 Task: Locate the nearest ferry terminal to Seattle, Washington, and Vancouver, British Columbia, Canada.
Action: Mouse moved to (122, 67)
Screenshot: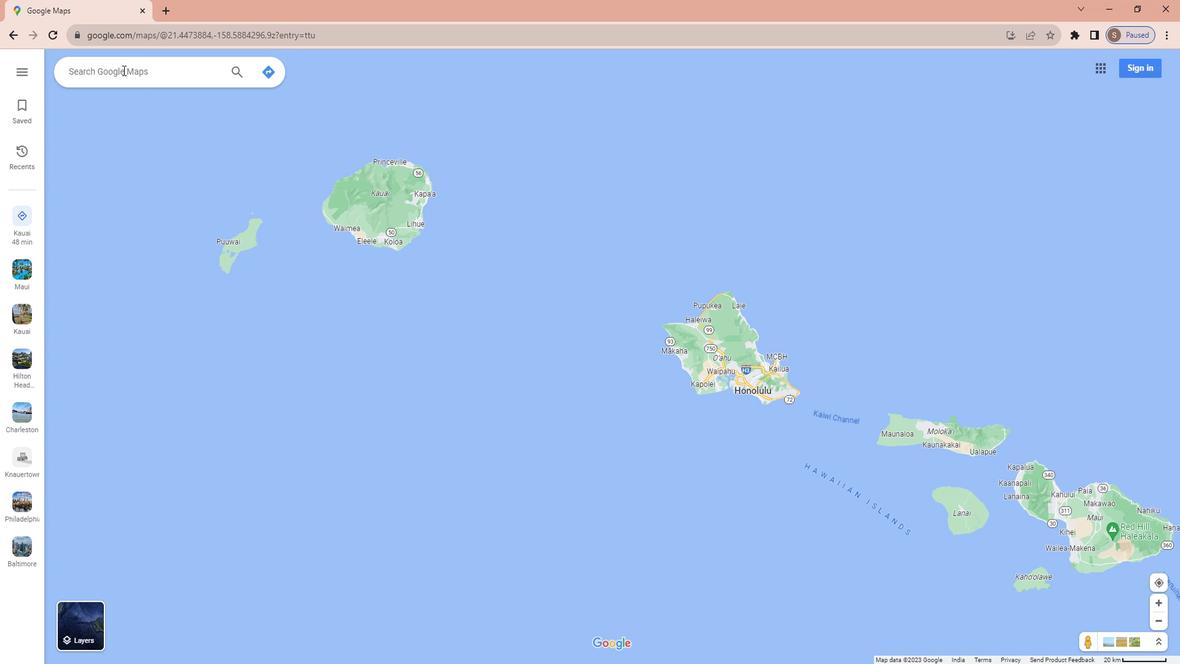 
Action: Mouse pressed left at (122, 67)
Screenshot: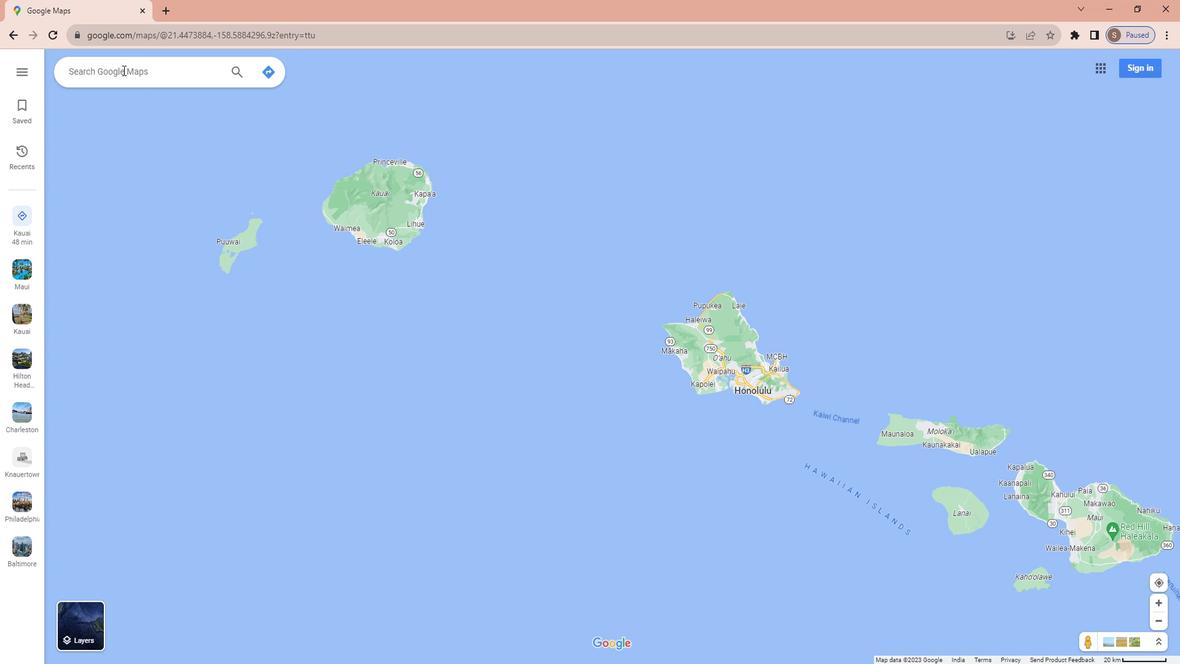 
Action: Key pressed <Key.shift>Seattle,<Key.space><Key.shift>Washington<Key.enter>
Screenshot: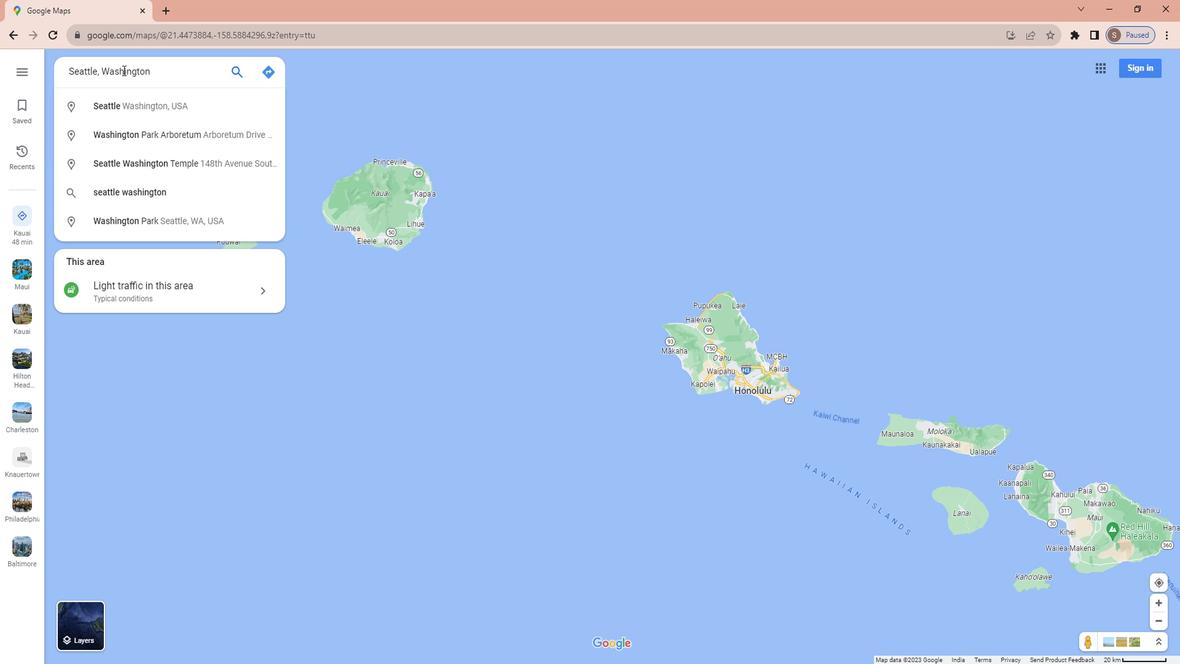 
Action: Mouse moved to (167, 274)
Screenshot: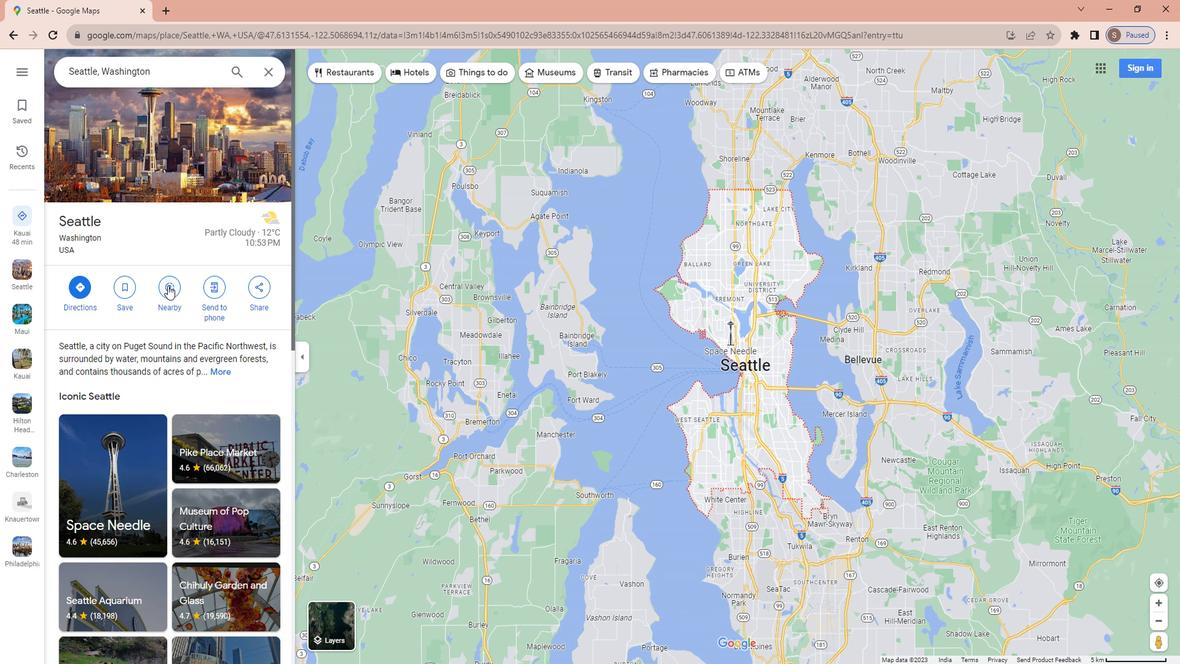 
Action: Mouse pressed left at (167, 274)
Screenshot: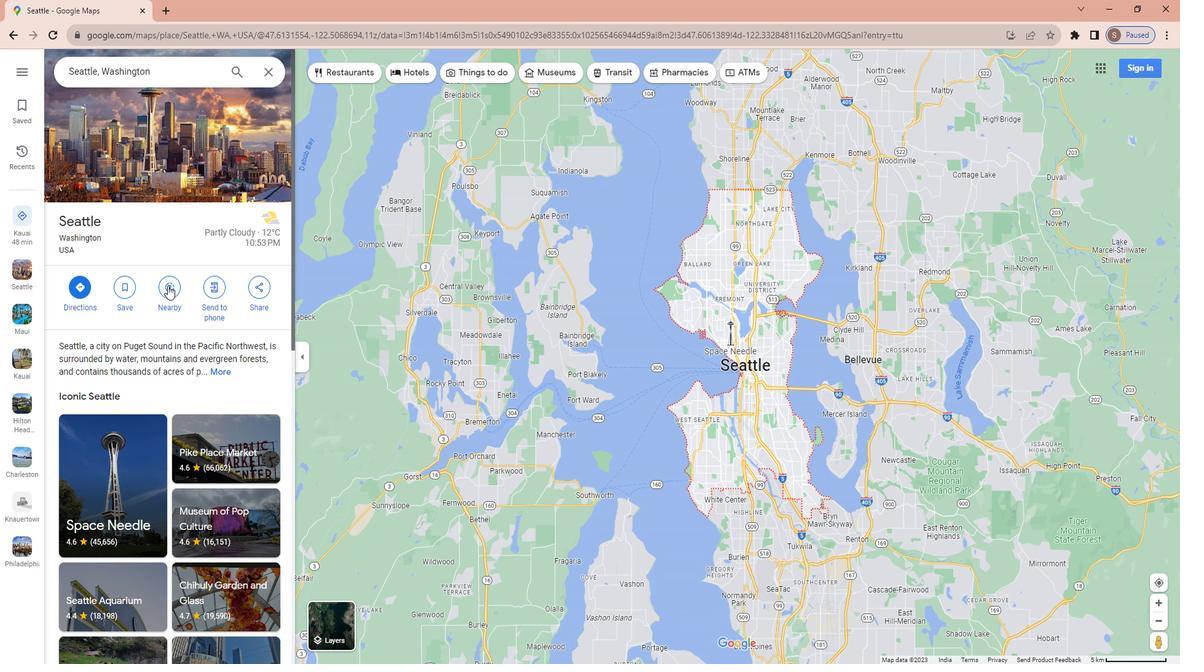 
Action: Key pressed ferry<Key.space>tr<Key.backspace>erminal<Key.enter>
Screenshot: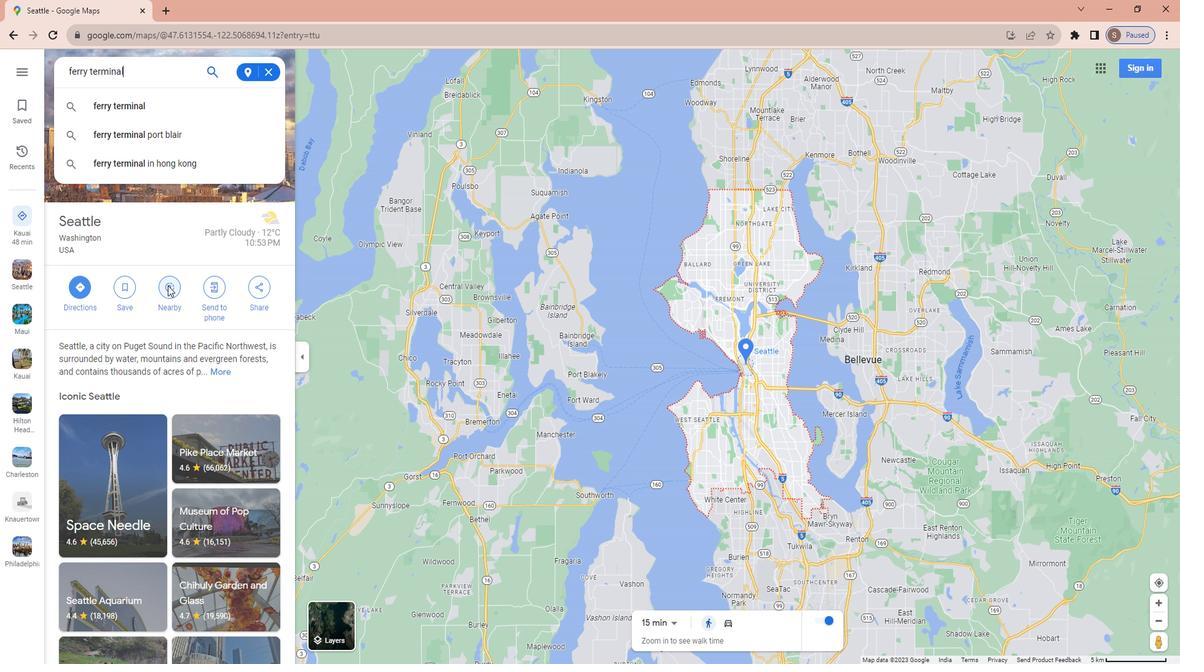 
Action: Mouse moved to (266, 68)
Screenshot: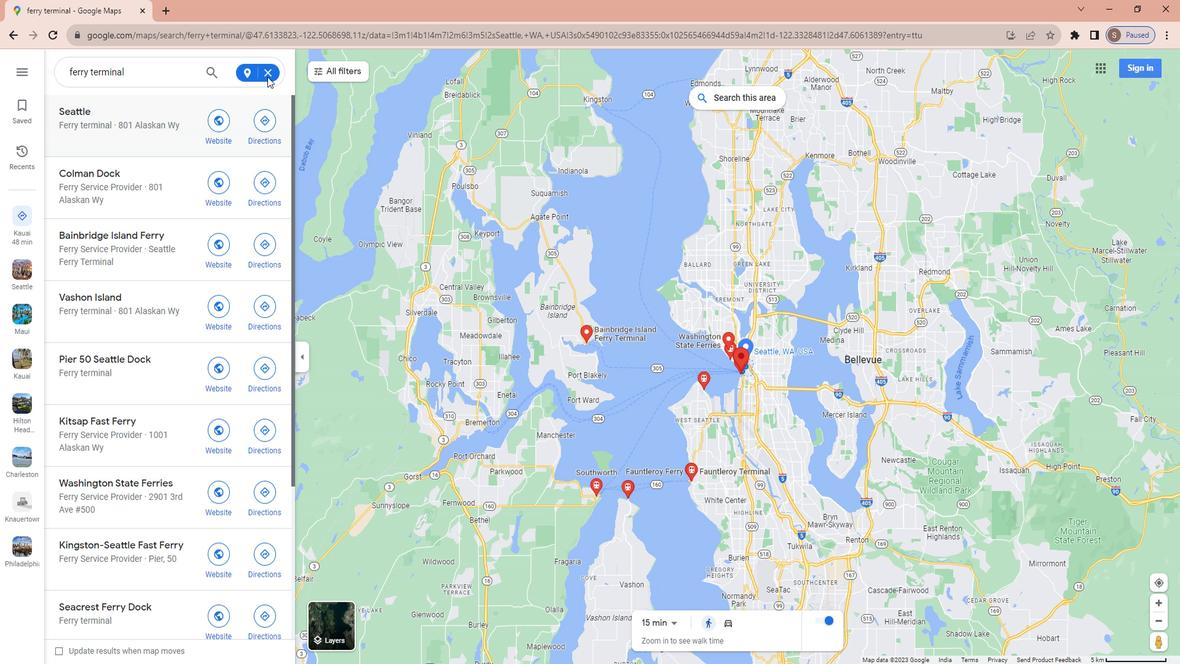 
Action: Mouse pressed left at (266, 68)
Screenshot: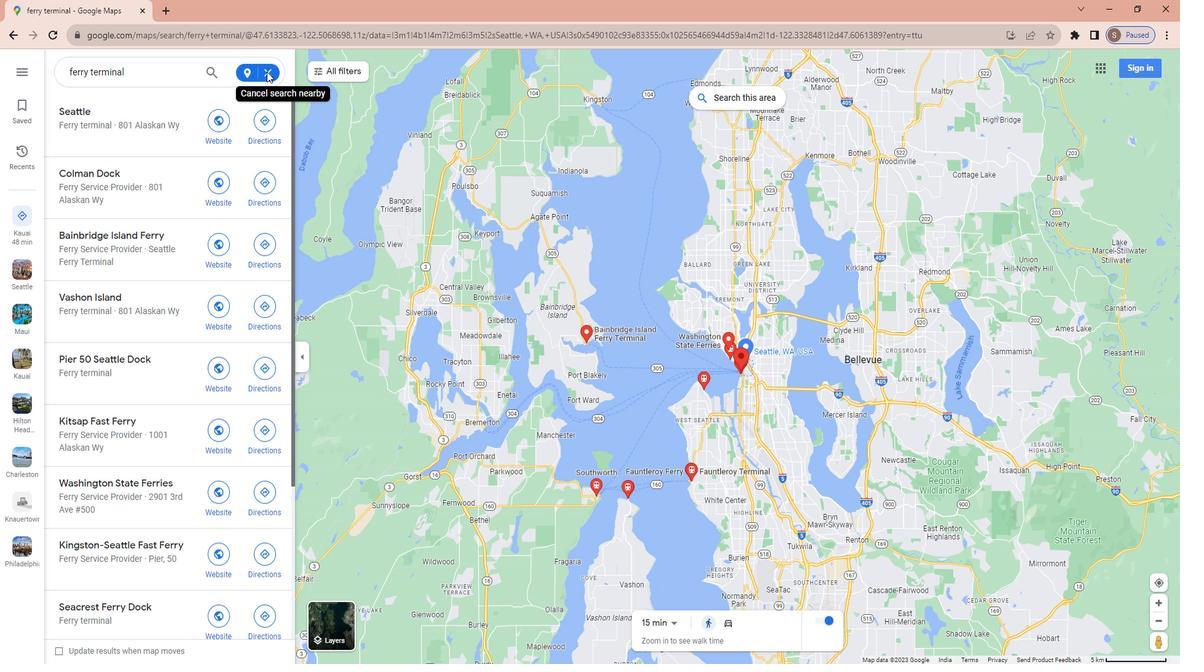 
Action: Mouse pressed left at (266, 68)
Screenshot: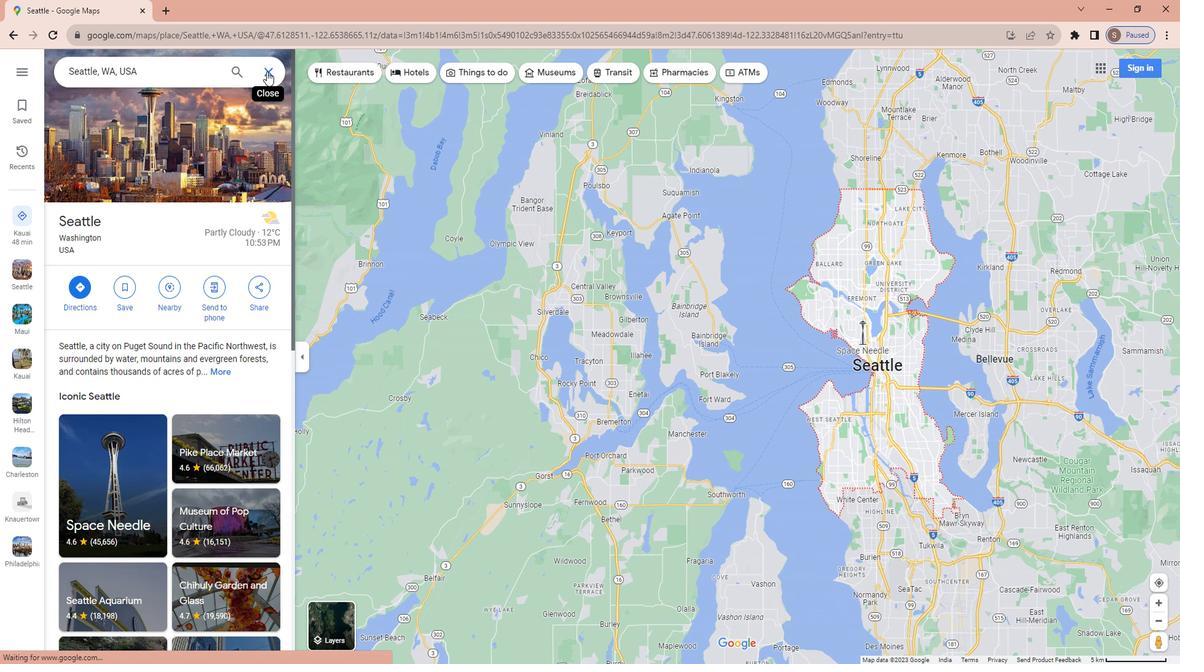 
Action: Mouse moved to (167, 66)
Screenshot: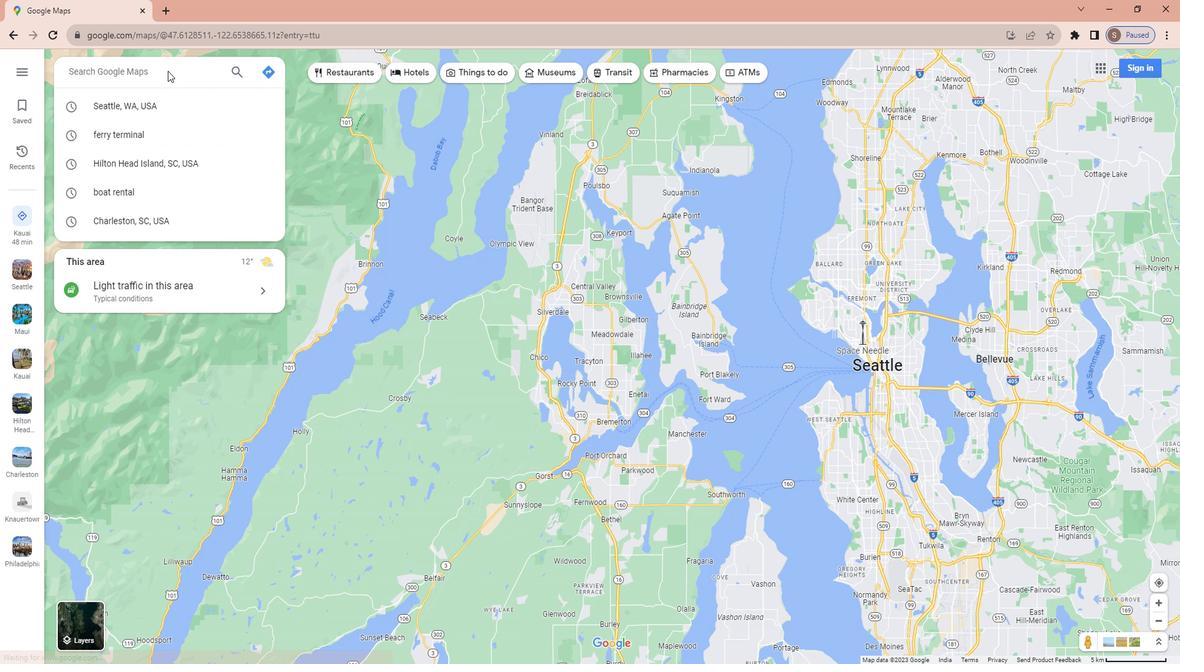 
Action: Key pressed <Key.shift>Vancouver,<Key.space><Key.shift>British<Key.space><Key.shift>Columbia,<Key.space><Key.shift><Key.shift>Canada<Key.enter>
Screenshot: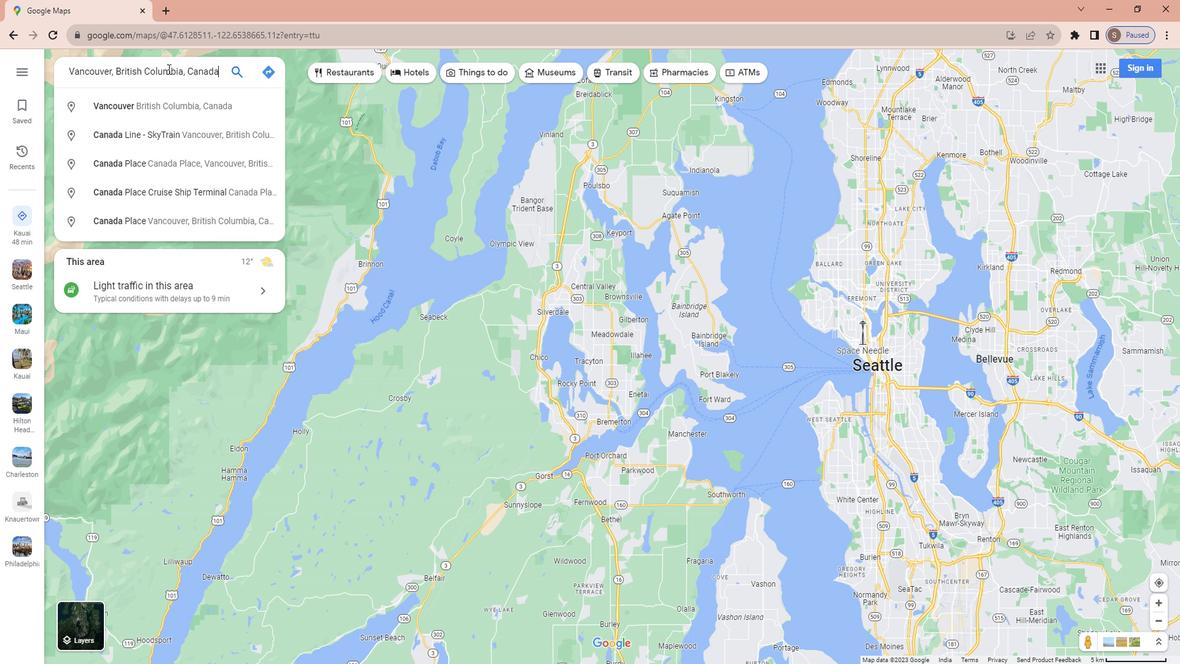 
Action: Mouse moved to (164, 273)
Screenshot: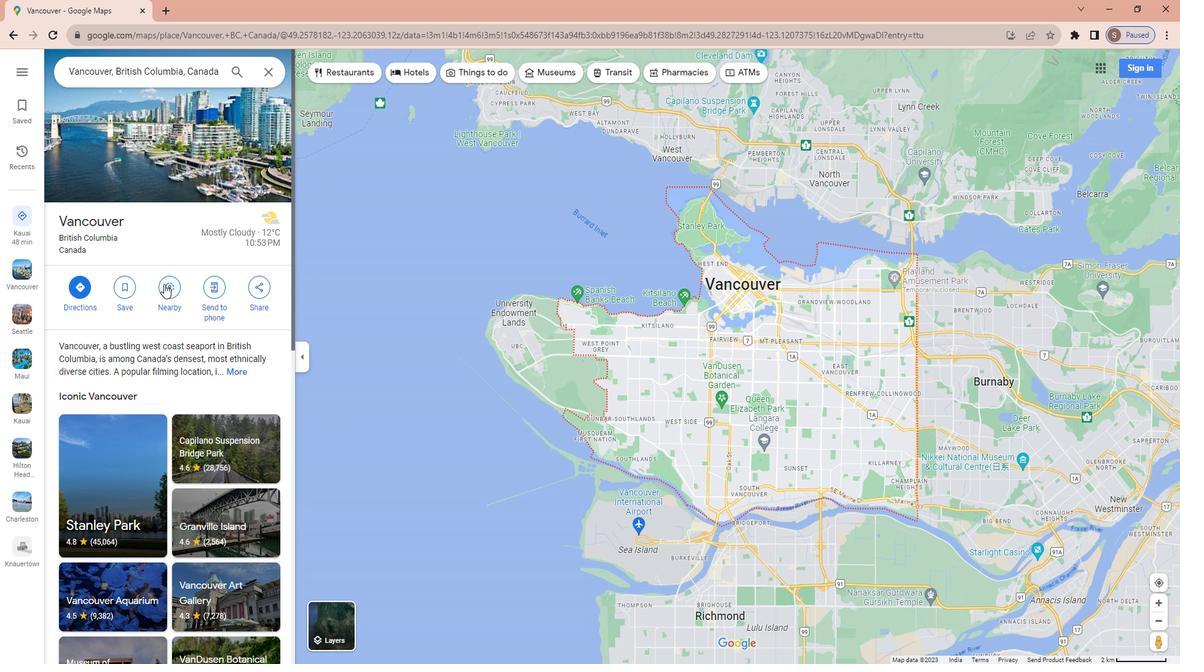 
Action: Mouse pressed left at (164, 273)
Screenshot: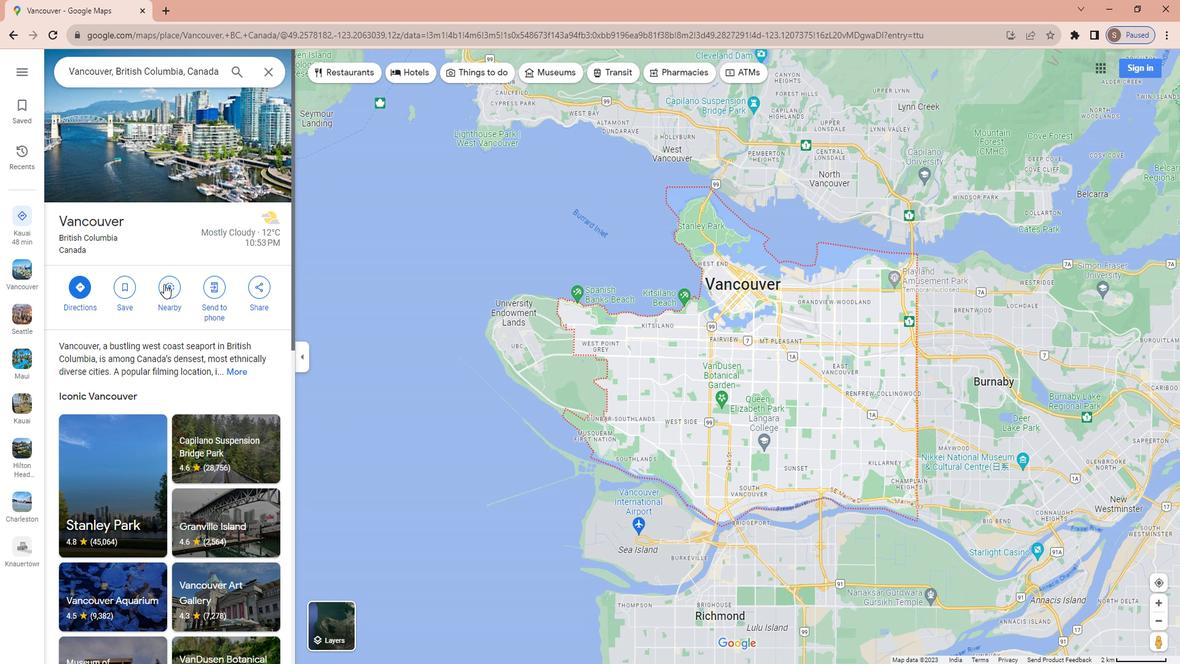 
Action: Mouse moved to (164, 266)
Screenshot: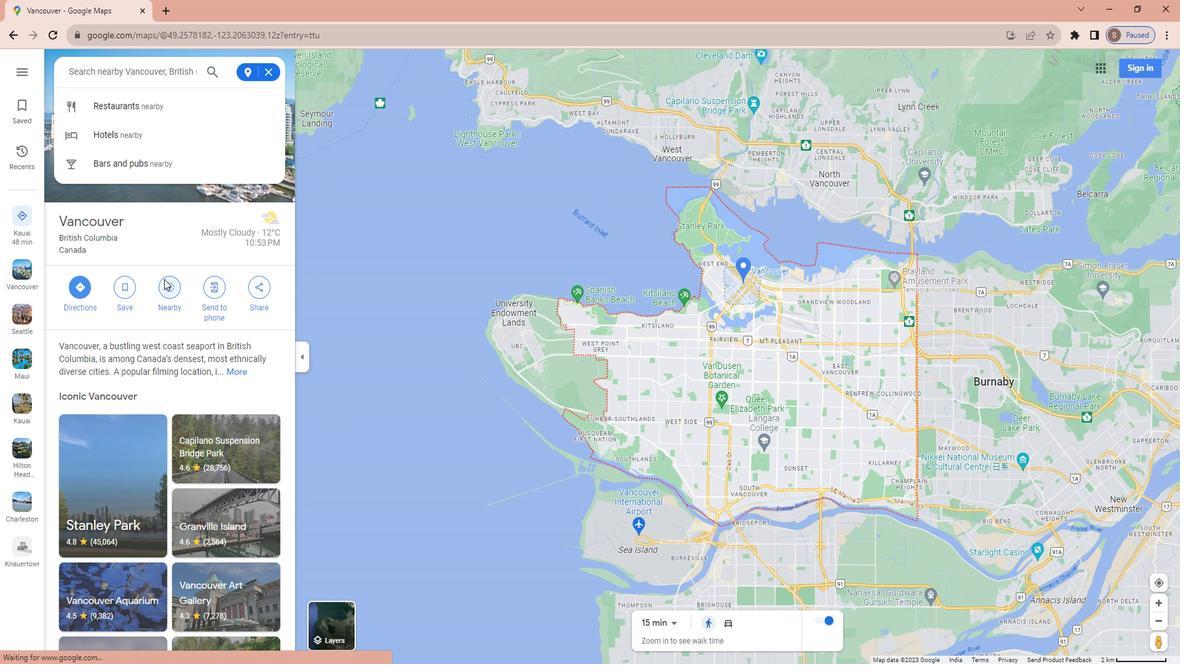
Action: Key pressed ferry<Key.space>terminal
Screenshot: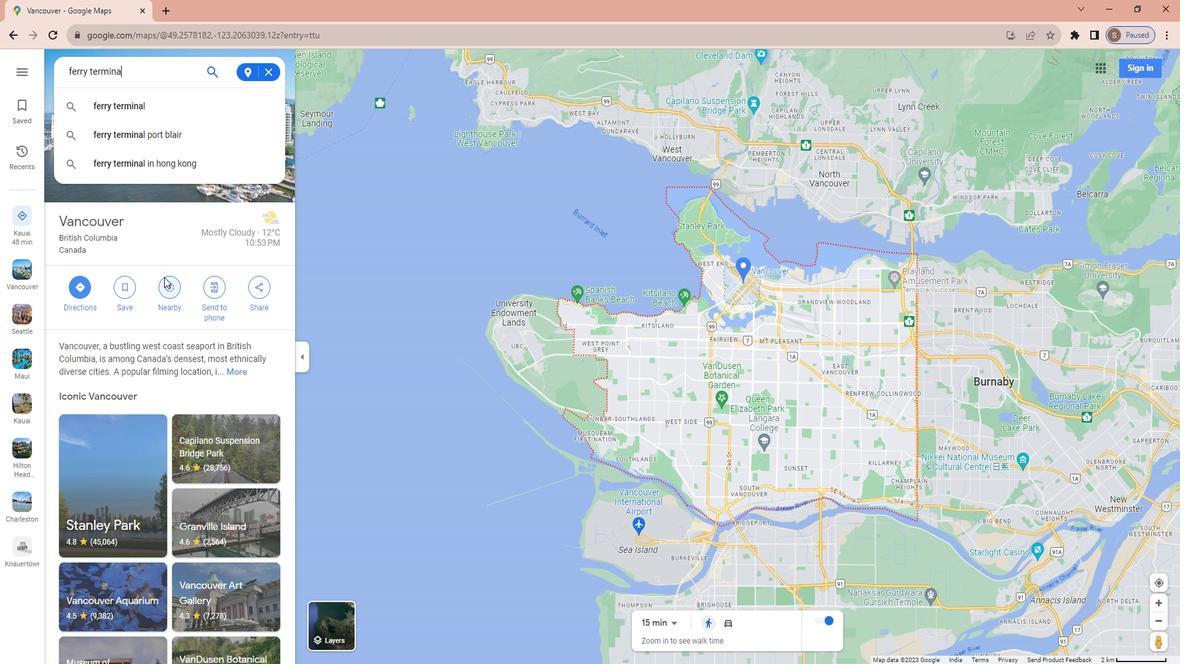 
Action: Mouse moved to (266, 226)
Screenshot: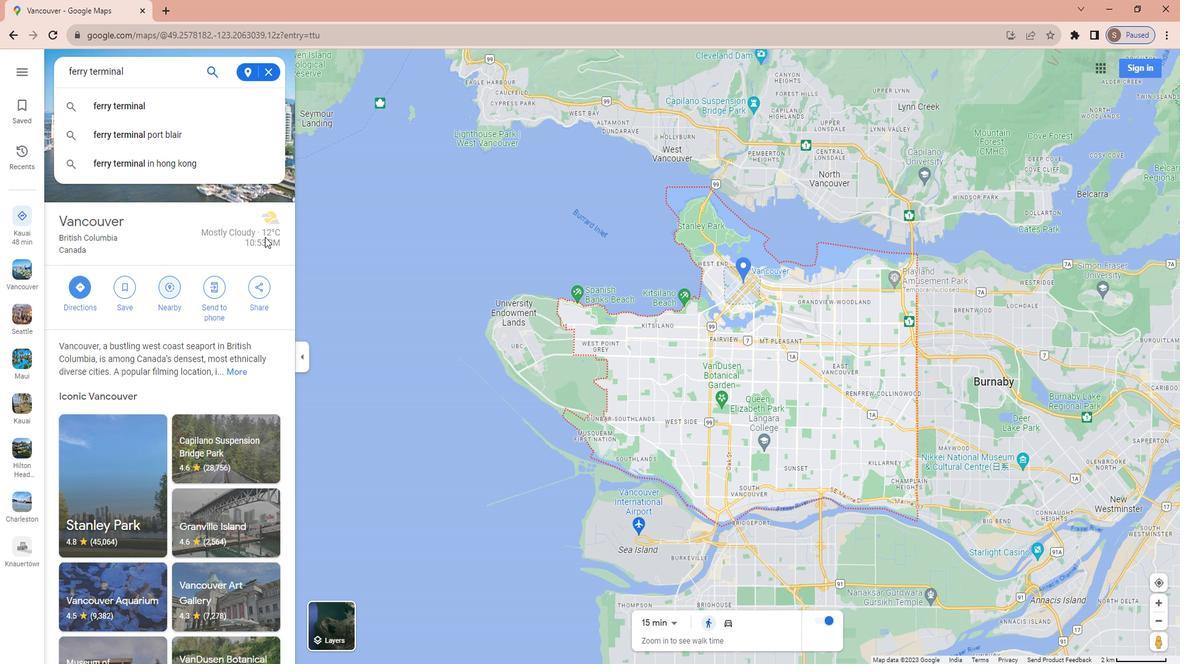 
Action: Key pressed <Key.enter>
Screenshot: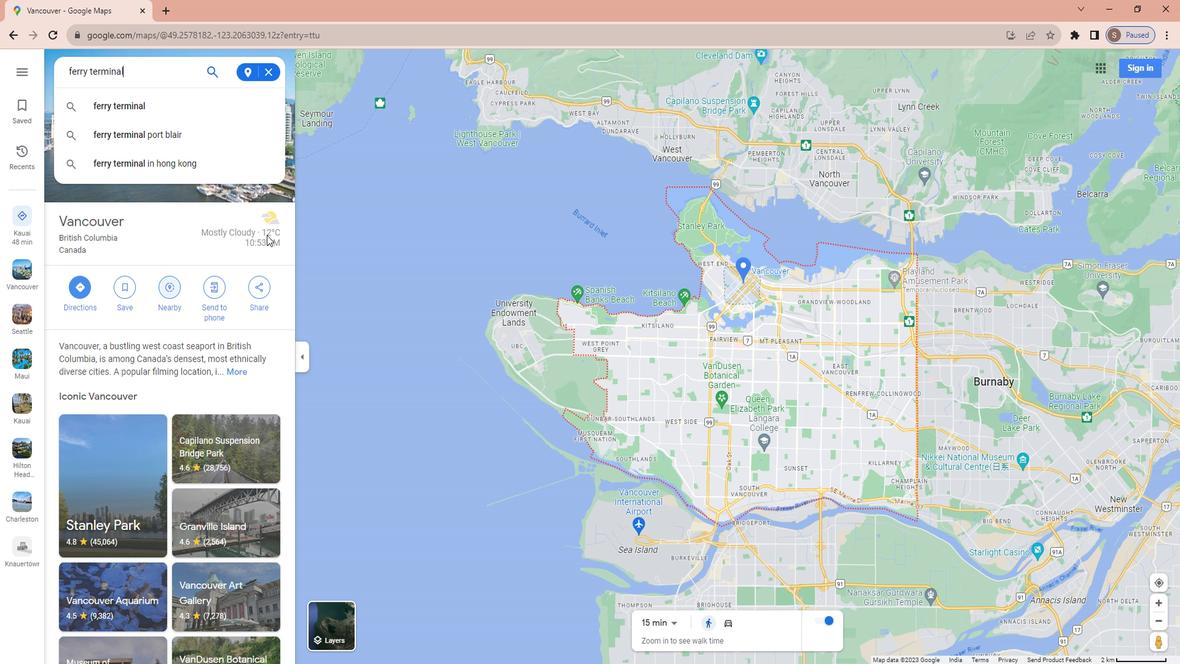 
Action: Mouse moved to (212, 228)
Screenshot: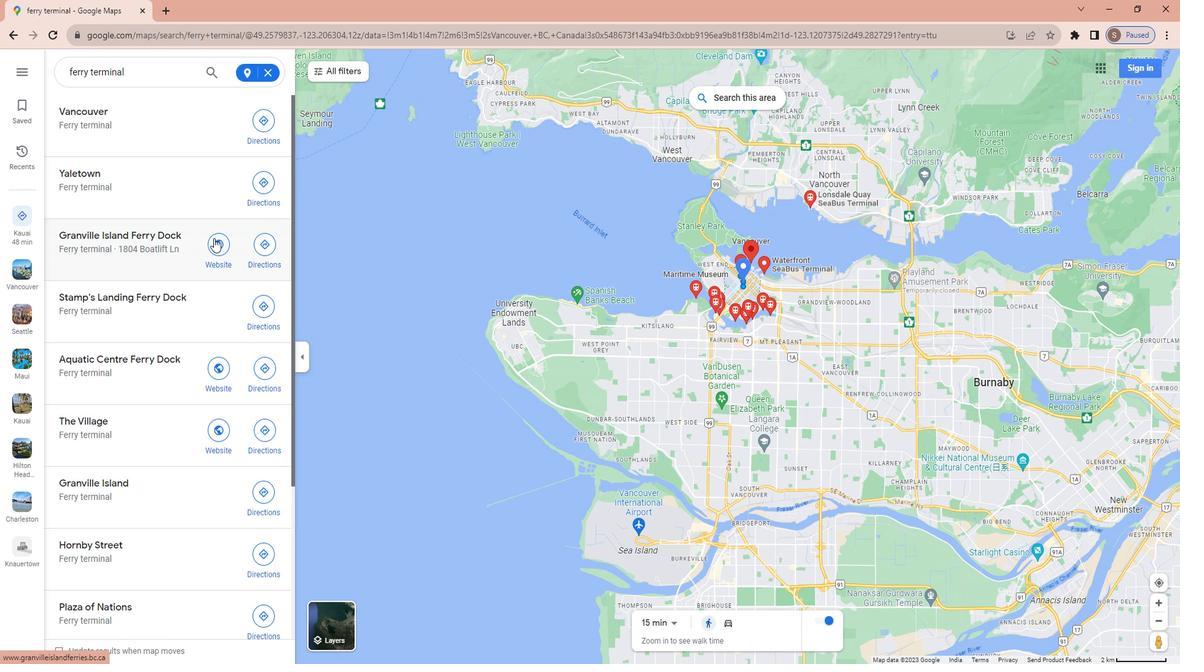 
